 Task: Add a degree "Bachelor of Commerce - BCom".
Action: Mouse moved to (631, 79)
Screenshot: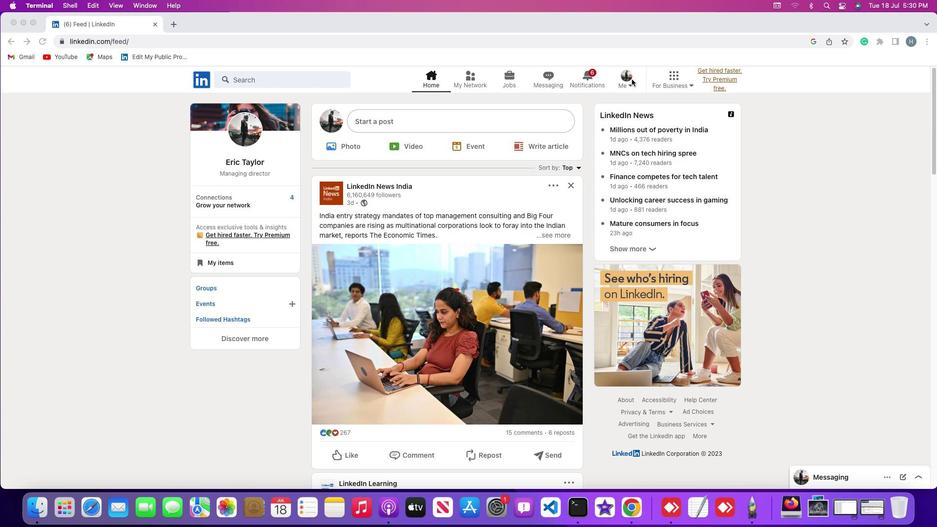 
Action: Mouse pressed left at (631, 79)
Screenshot: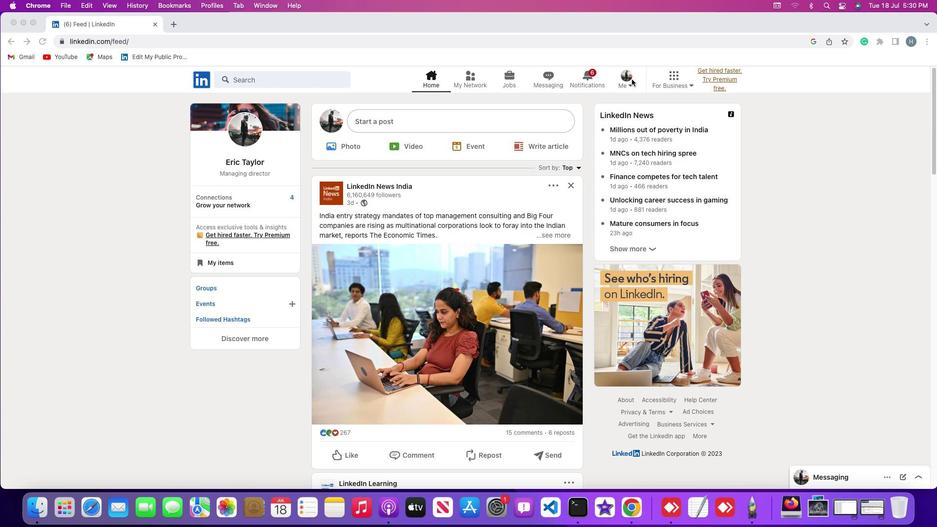 
Action: Mouse moved to (631, 83)
Screenshot: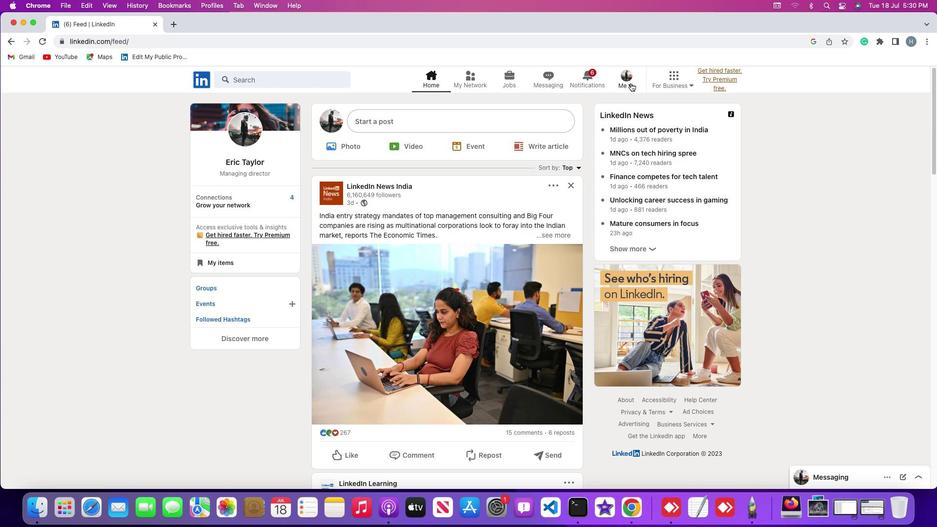 
Action: Mouse pressed left at (631, 83)
Screenshot: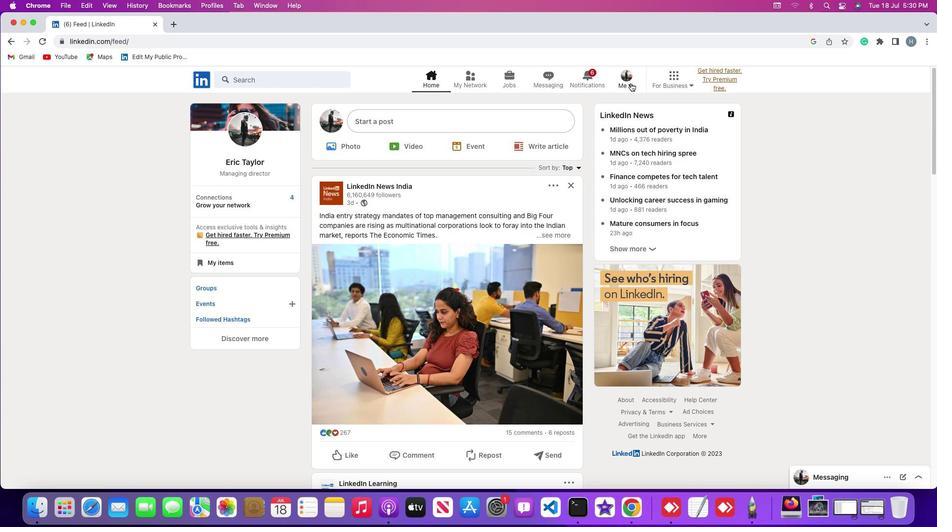 
Action: Mouse moved to (617, 135)
Screenshot: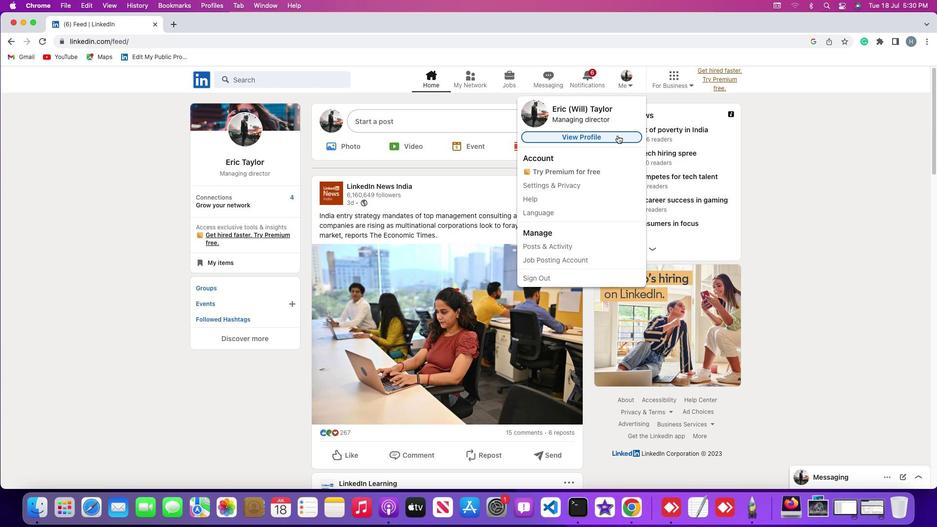 
Action: Mouse pressed left at (617, 135)
Screenshot: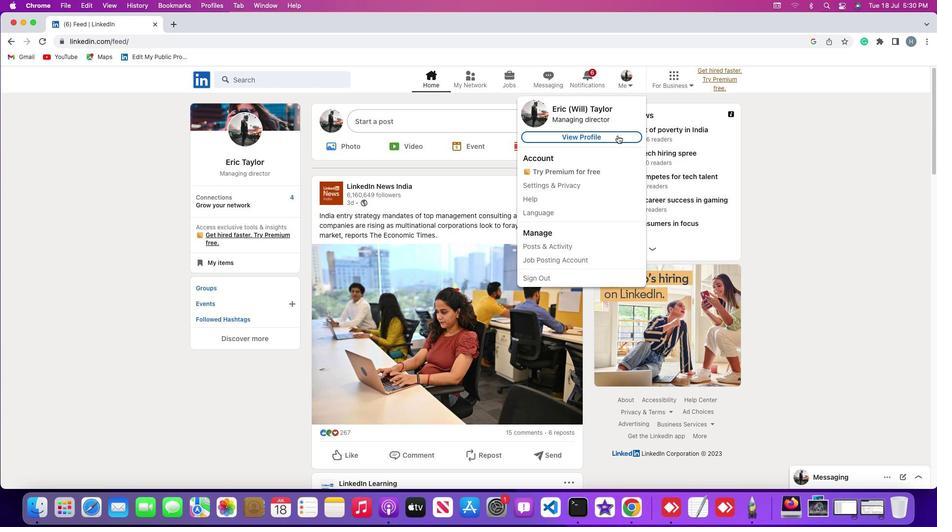 
Action: Mouse moved to (565, 214)
Screenshot: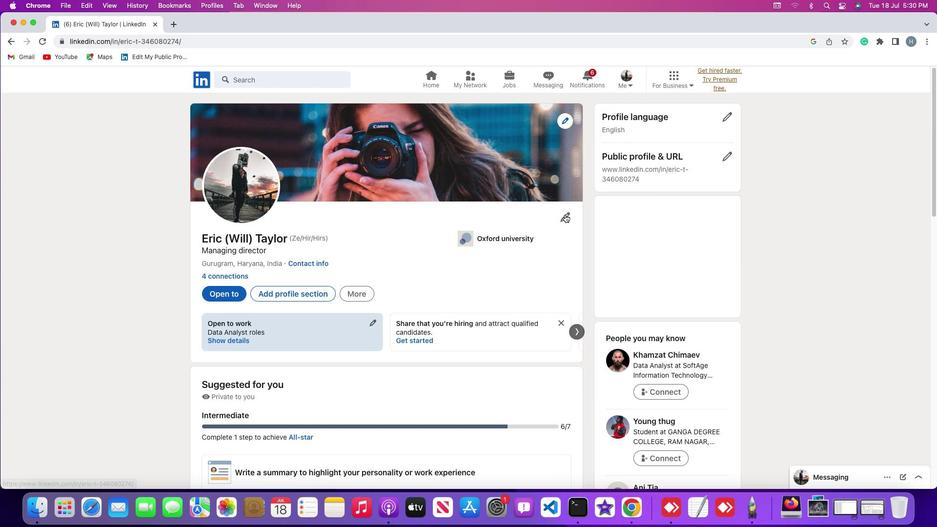 
Action: Mouse pressed left at (565, 214)
Screenshot: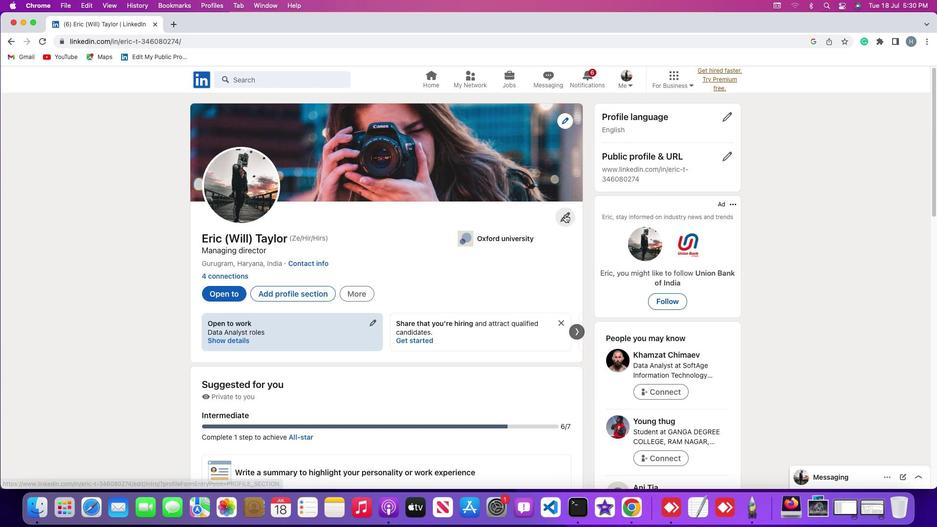 
Action: Mouse moved to (493, 255)
Screenshot: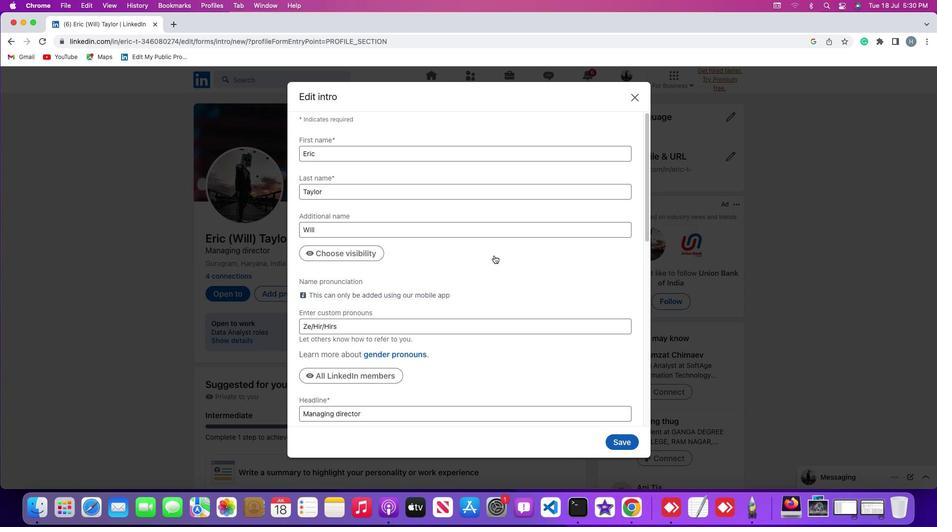 
Action: Mouse scrolled (493, 255) with delta (0, 0)
Screenshot: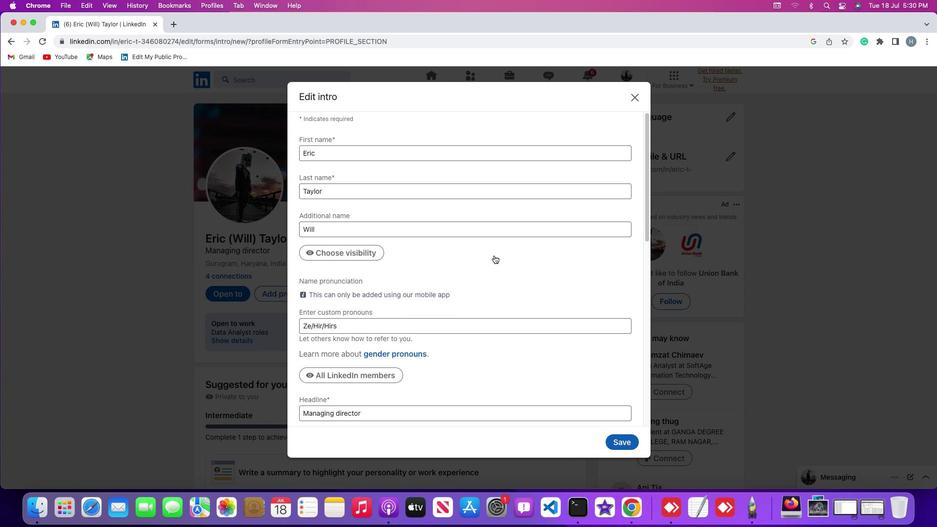 
Action: Mouse scrolled (493, 255) with delta (0, 0)
Screenshot: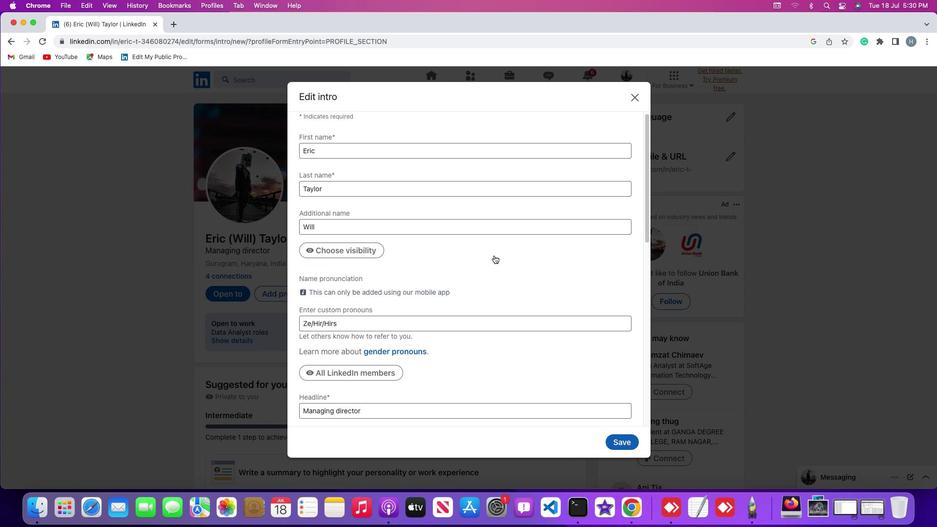 
Action: Mouse scrolled (493, 255) with delta (0, -1)
Screenshot: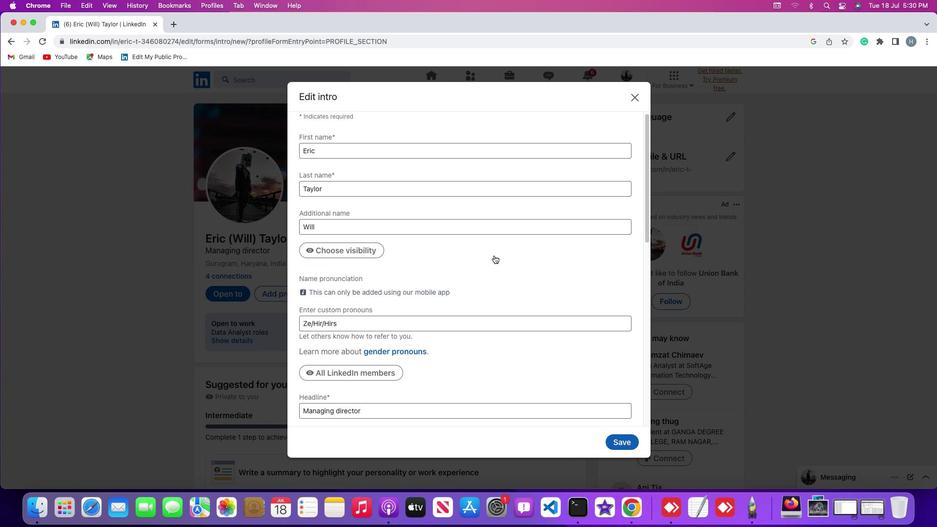 
Action: Mouse scrolled (493, 255) with delta (0, -2)
Screenshot: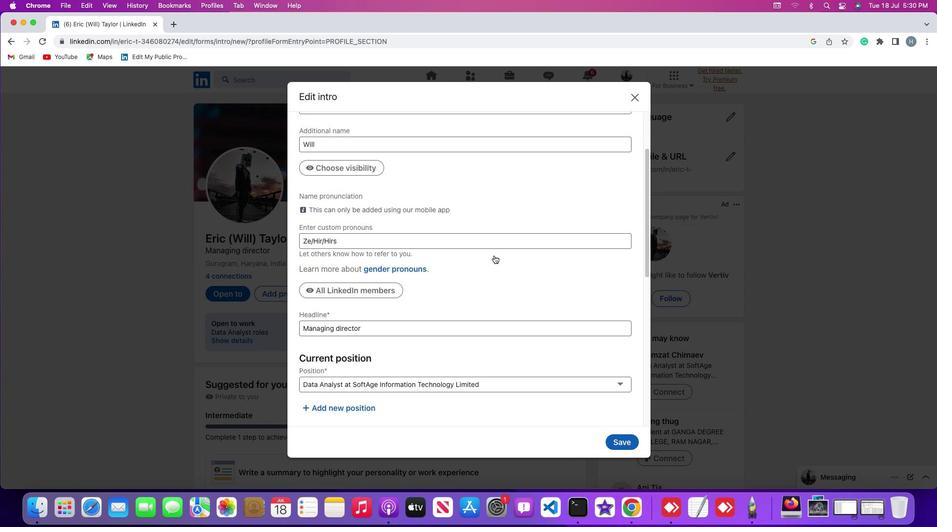 
Action: Mouse scrolled (493, 255) with delta (0, -2)
Screenshot: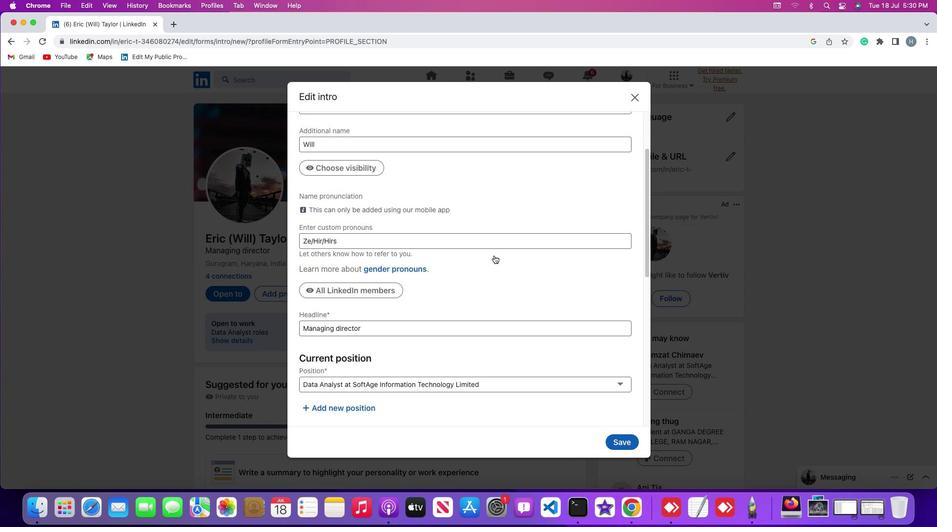 
Action: Mouse scrolled (493, 255) with delta (0, -3)
Screenshot: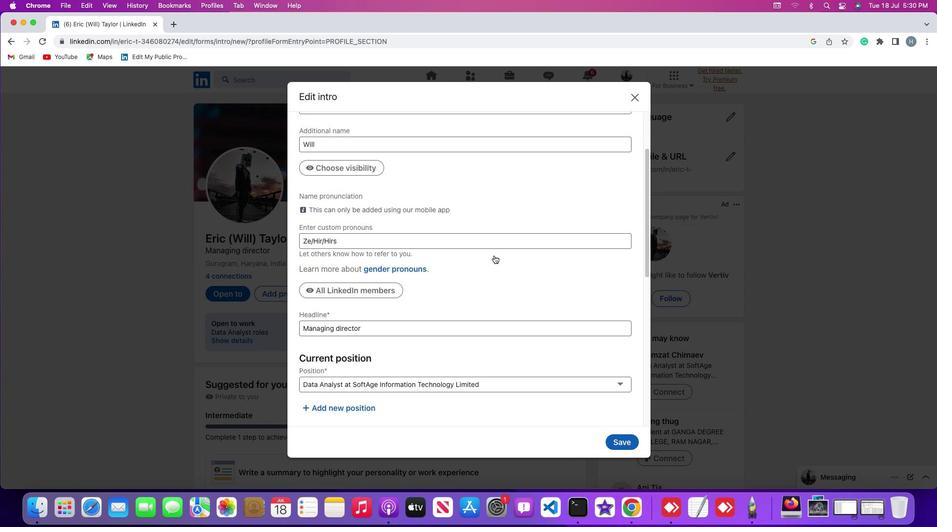 
Action: Mouse scrolled (493, 255) with delta (0, -3)
Screenshot: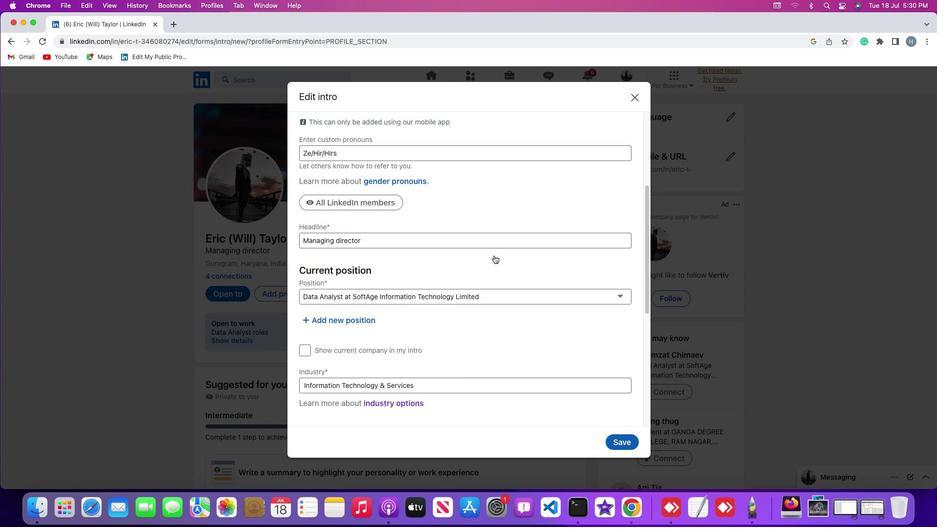 
Action: Mouse scrolled (493, 255) with delta (0, 0)
Screenshot: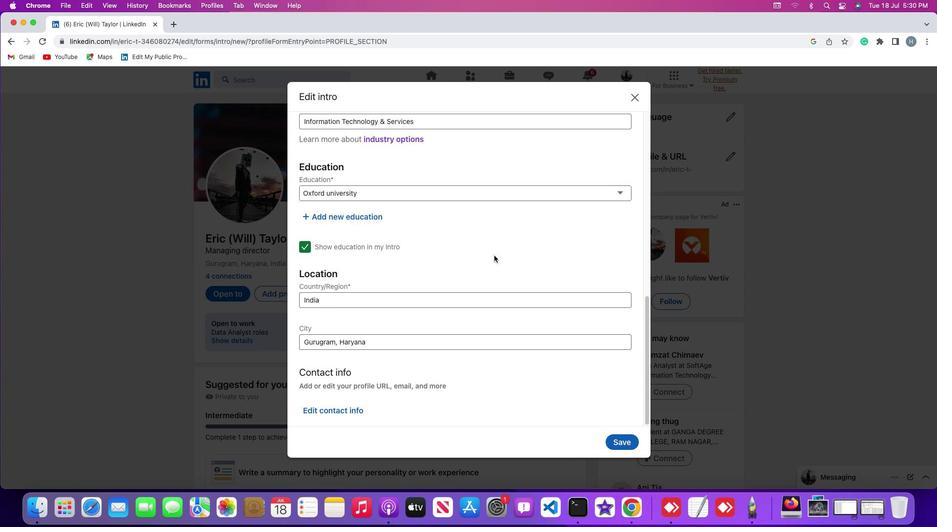 
Action: Mouse scrolled (493, 255) with delta (0, 0)
Screenshot: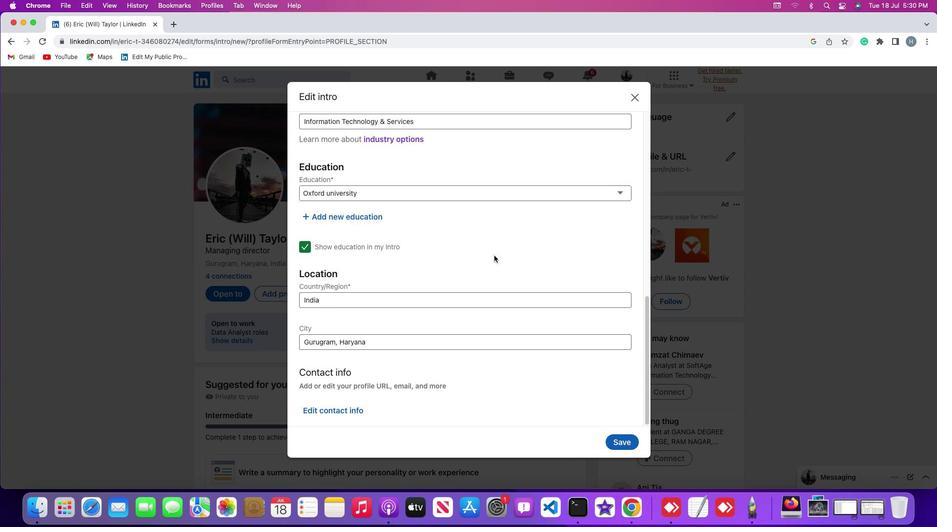 
Action: Mouse scrolled (493, 255) with delta (0, -1)
Screenshot: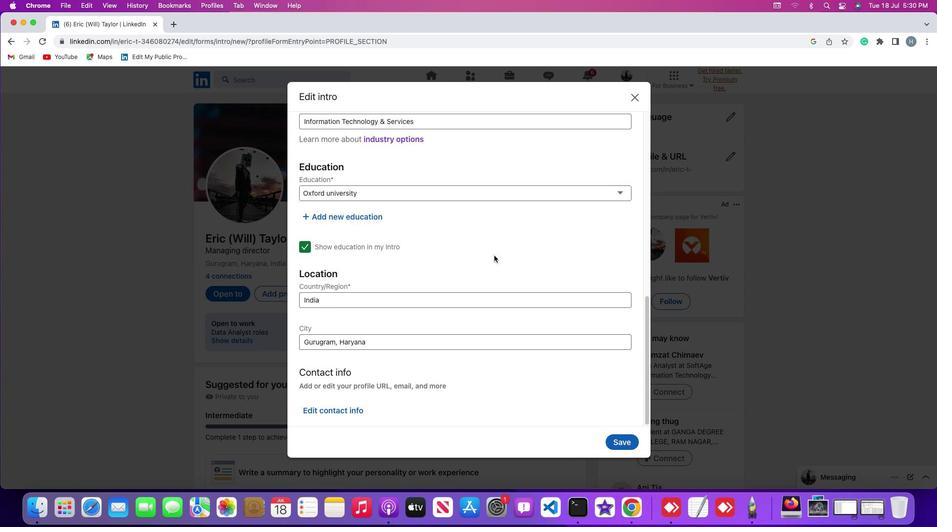 
Action: Mouse scrolled (493, 255) with delta (0, -2)
Screenshot: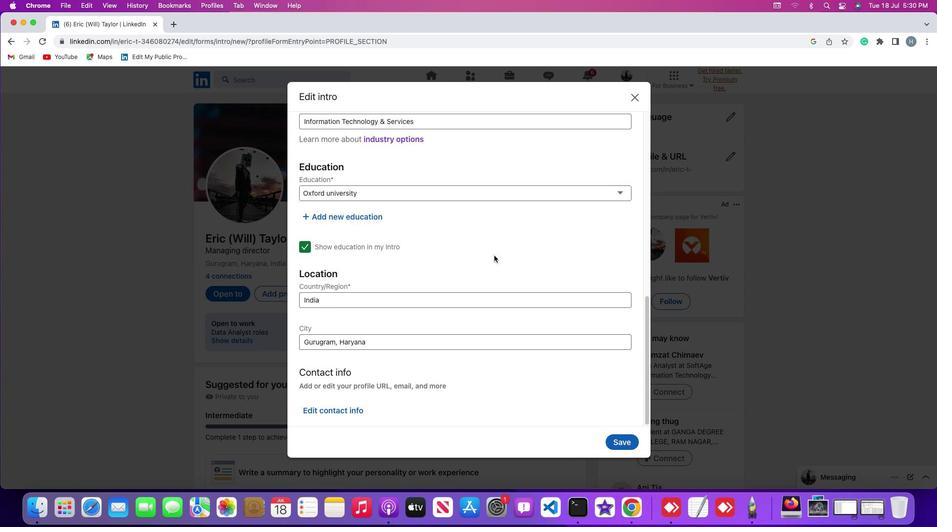 
Action: Mouse scrolled (493, 255) with delta (0, -2)
Screenshot: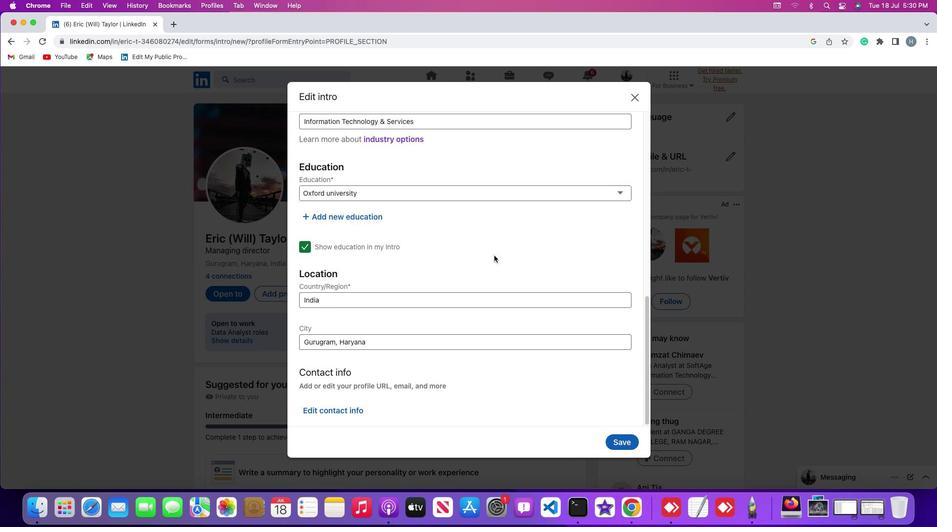 
Action: Mouse scrolled (493, 255) with delta (0, -3)
Screenshot: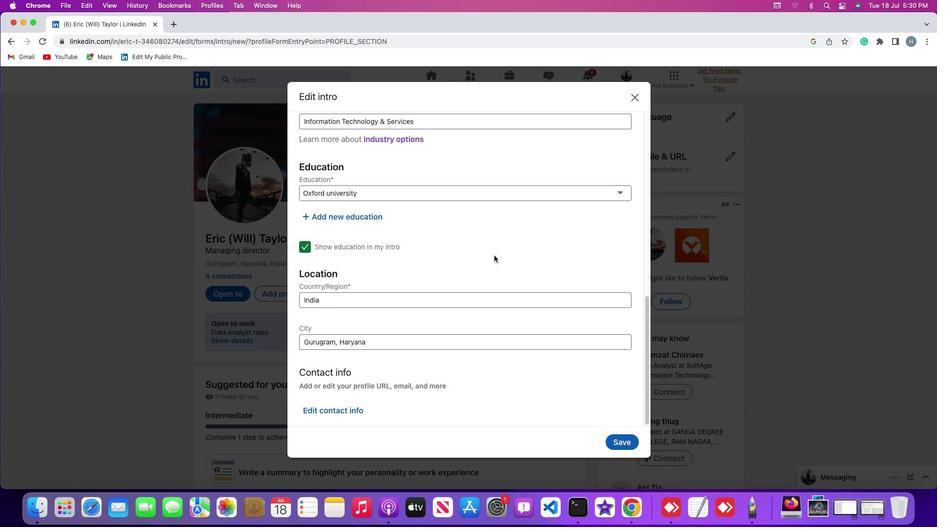 
Action: Mouse moved to (361, 214)
Screenshot: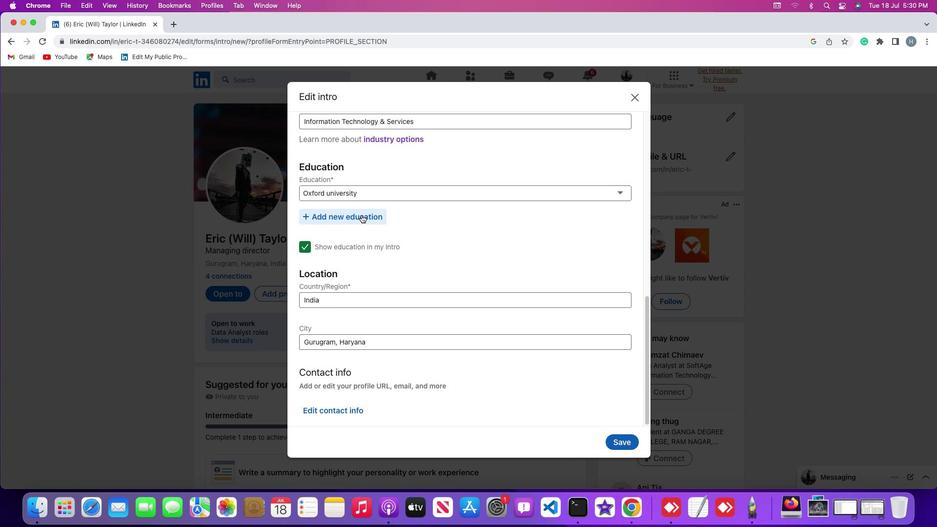 
Action: Mouse pressed left at (361, 214)
Screenshot: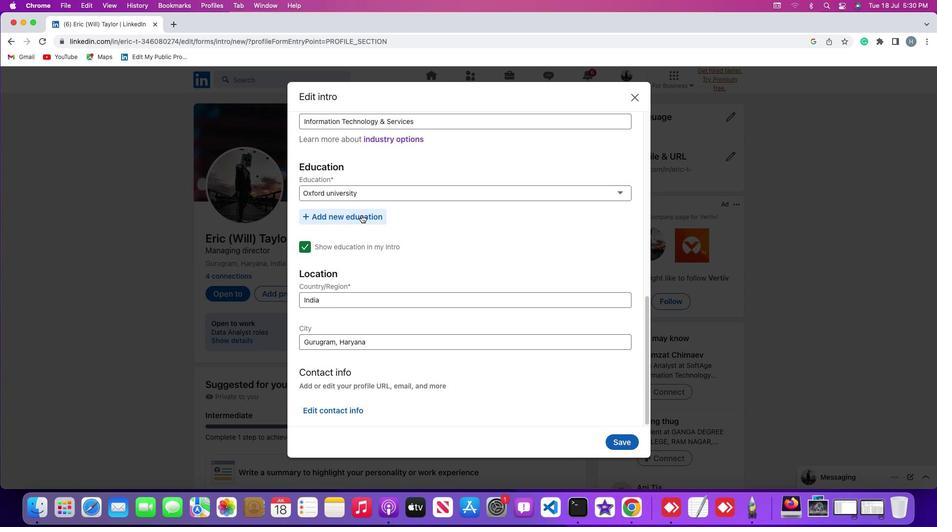 
Action: Mouse moved to (399, 244)
Screenshot: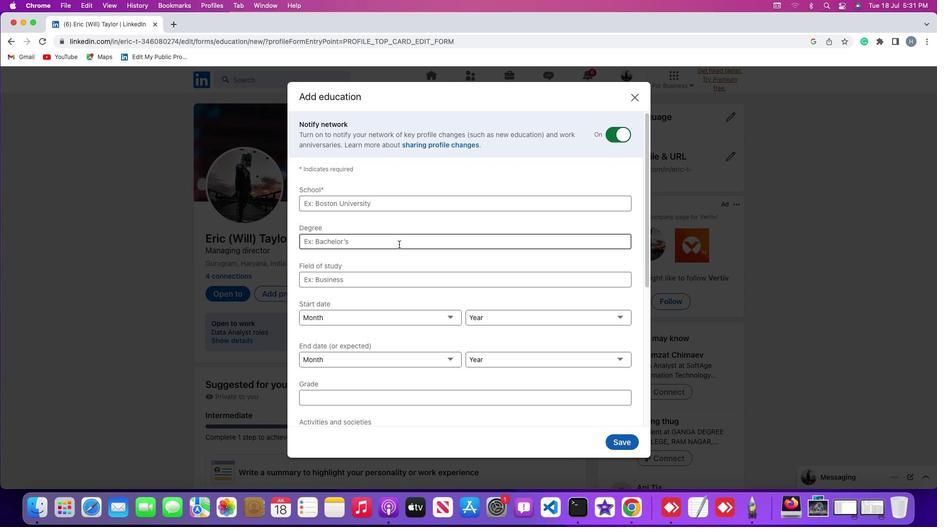 
Action: Mouse pressed left at (399, 244)
Screenshot: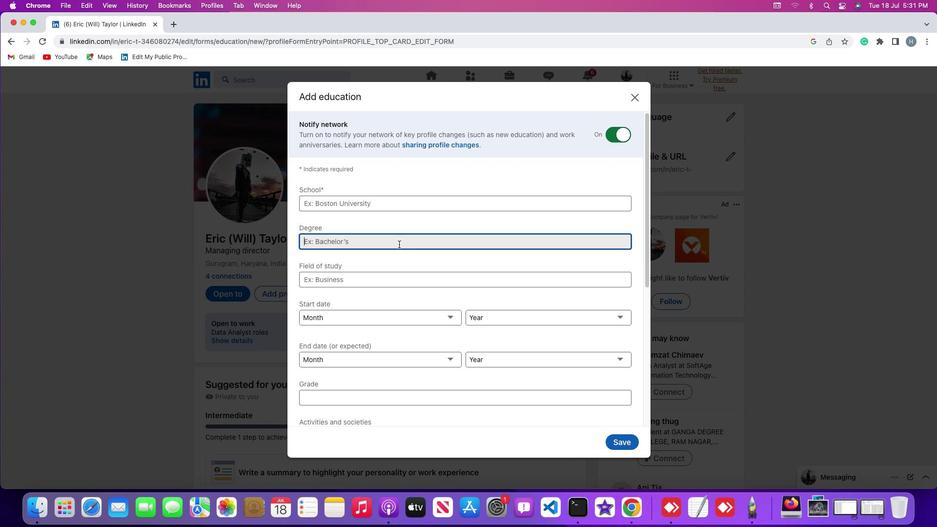 
Action: Key pressed Key.shift'B''a''c''h''e''l''o''r'Key.space'o''f'Key.space'c''o''m''m'
Screenshot: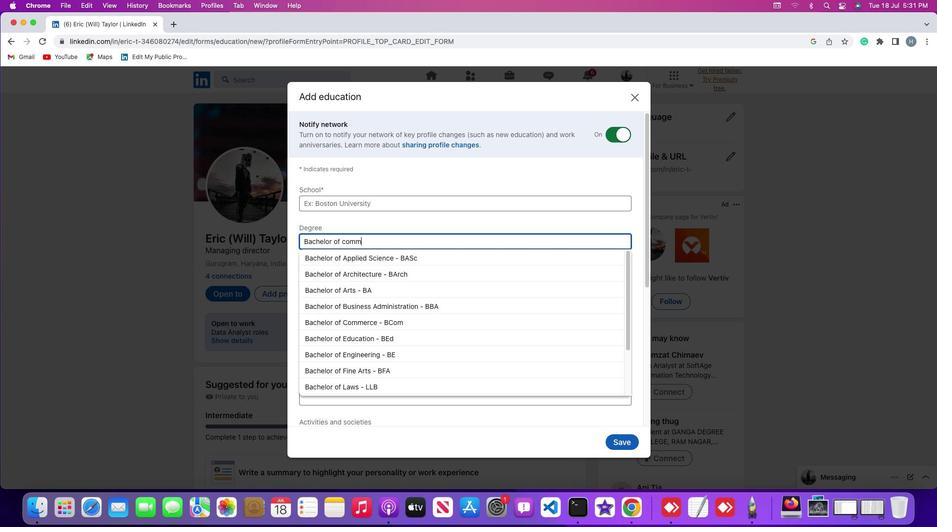 
Action: Mouse moved to (413, 255)
Screenshot: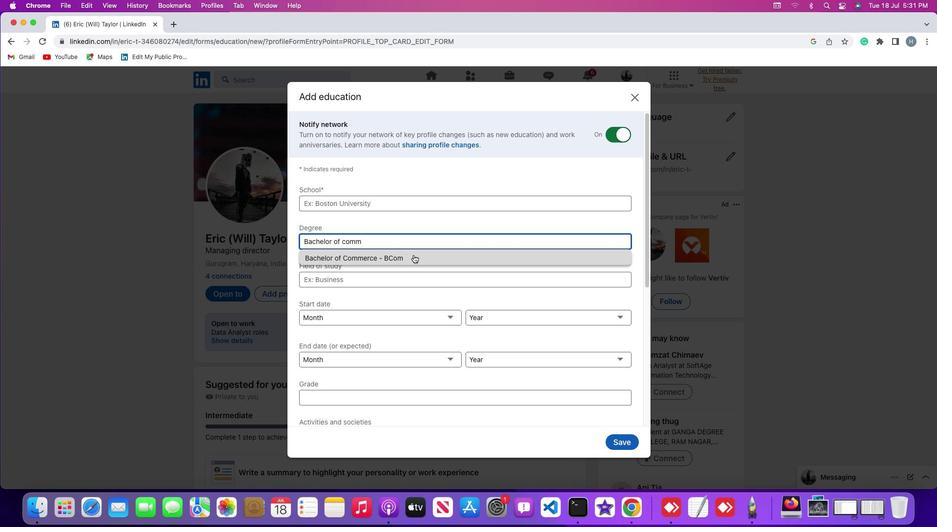 
Action: Mouse pressed left at (413, 255)
Screenshot: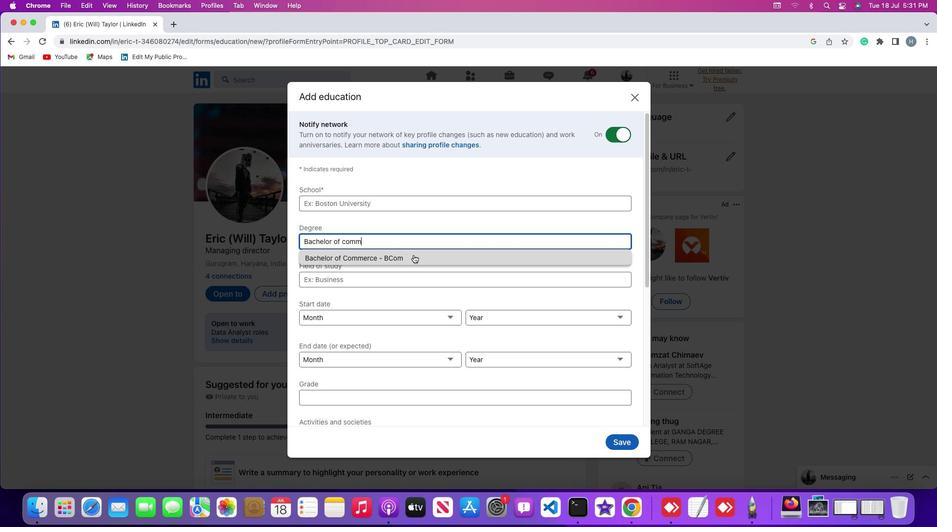 
Action: Mouse moved to (438, 257)
Screenshot: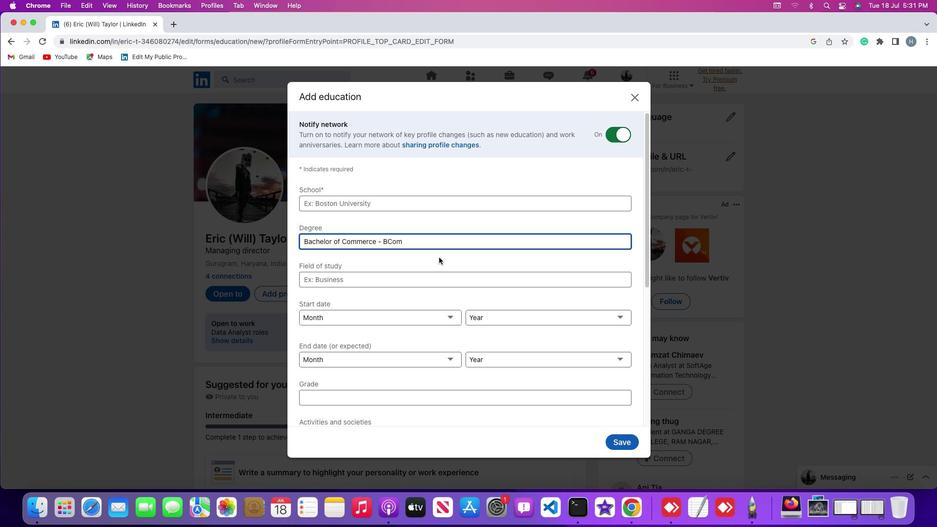 
